 Task: Add the task  Create automated testing scripts for the app to the section Code Commanders in the project TreatWorks and add a Due Date to the respective task as 2024/03/14.
Action: Mouse moved to (742, 508)
Screenshot: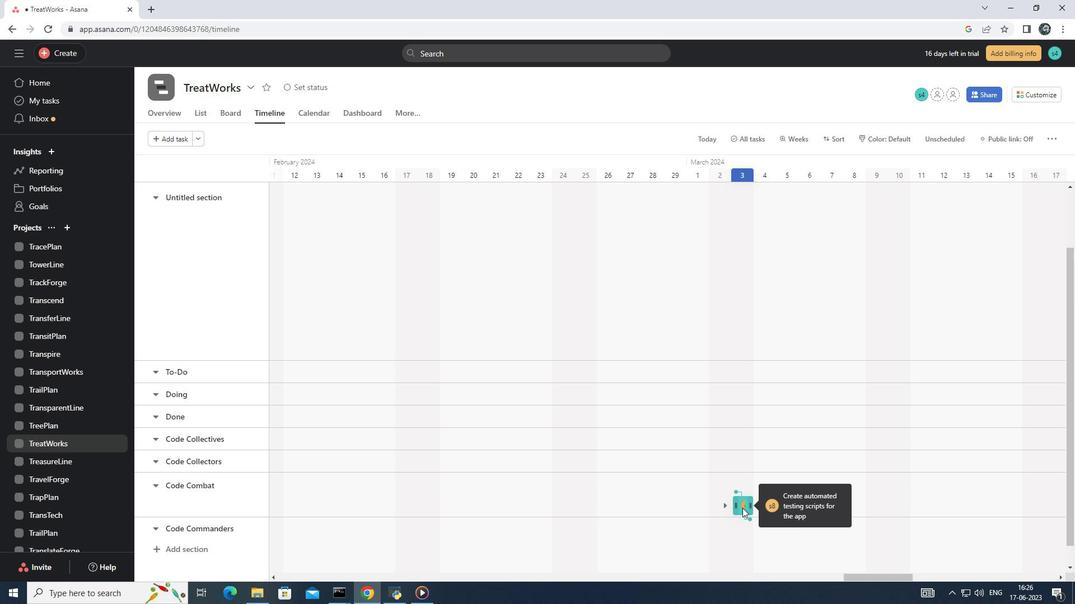 
Action: Mouse pressed left at (742, 508)
Screenshot: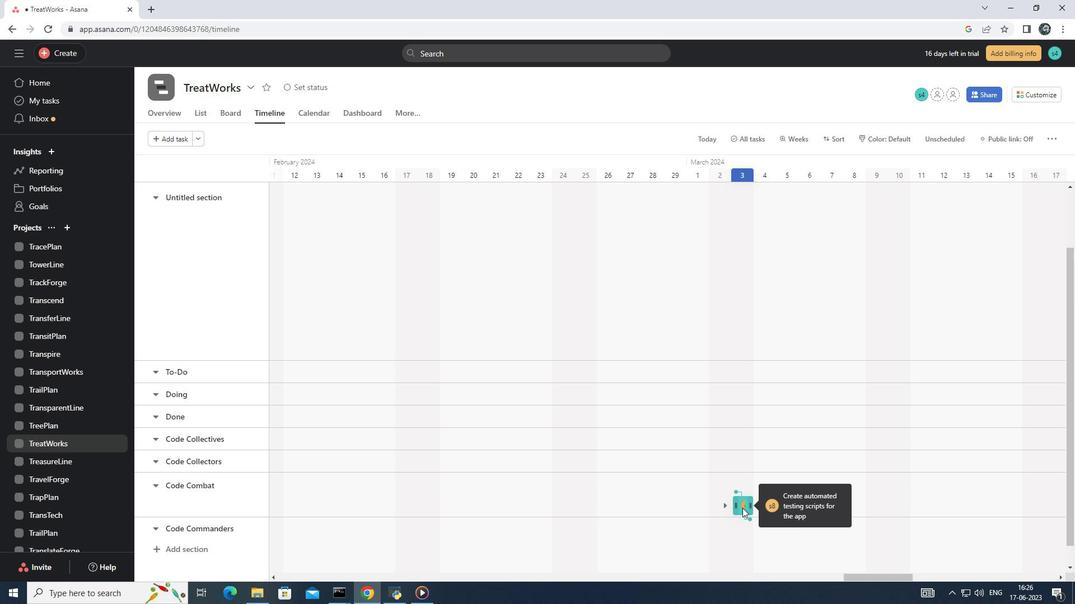
Action: Mouse moved to (876, 242)
Screenshot: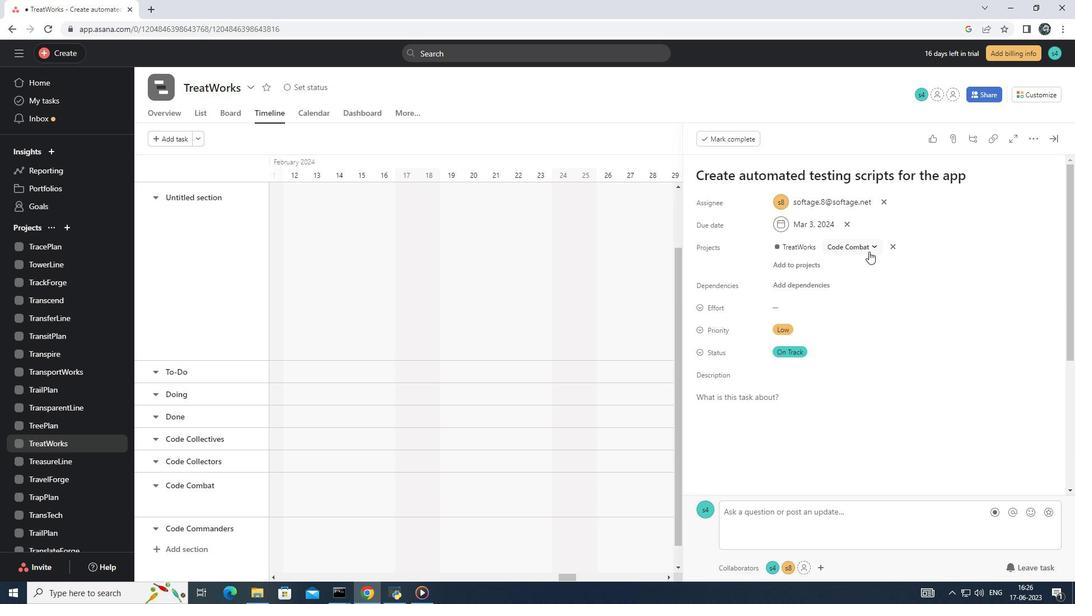 
Action: Mouse pressed left at (876, 242)
Screenshot: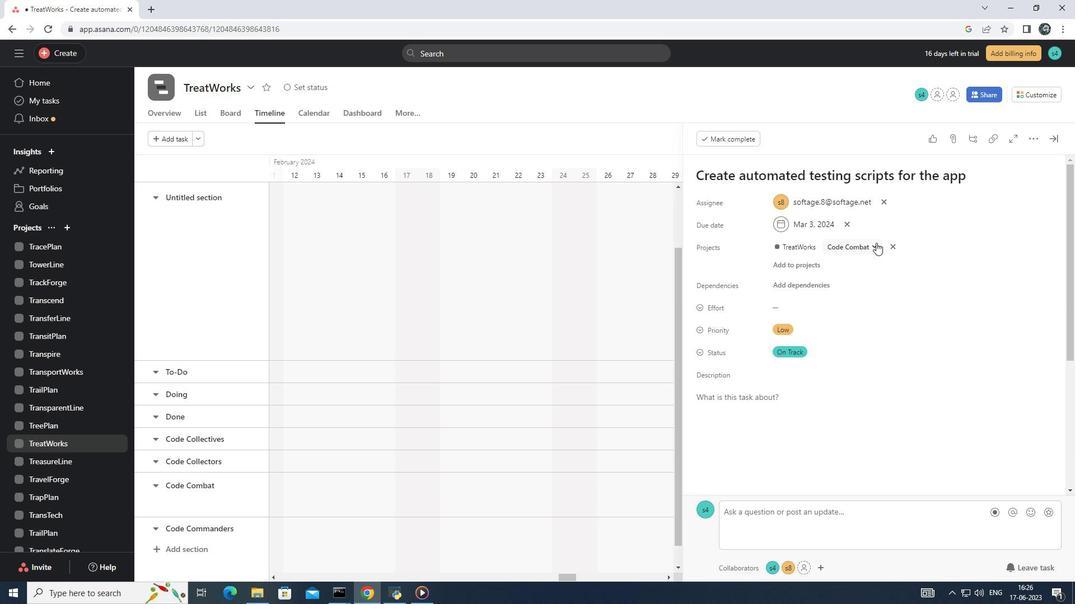 
Action: Mouse moved to (842, 413)
Screenshot: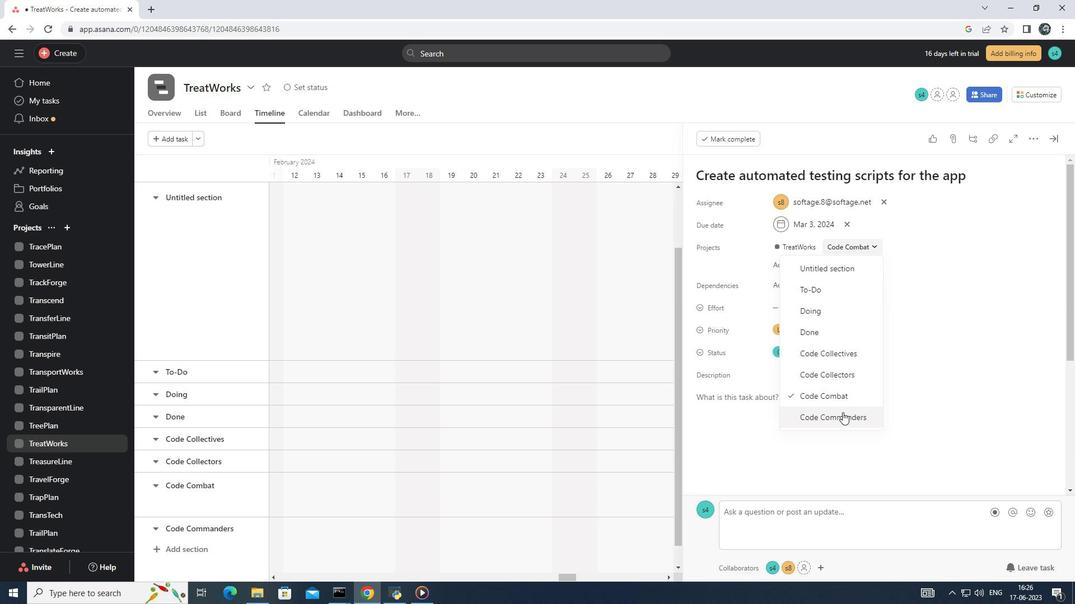 
Action: Mouse pressed left at (842, 413)
Screenshot: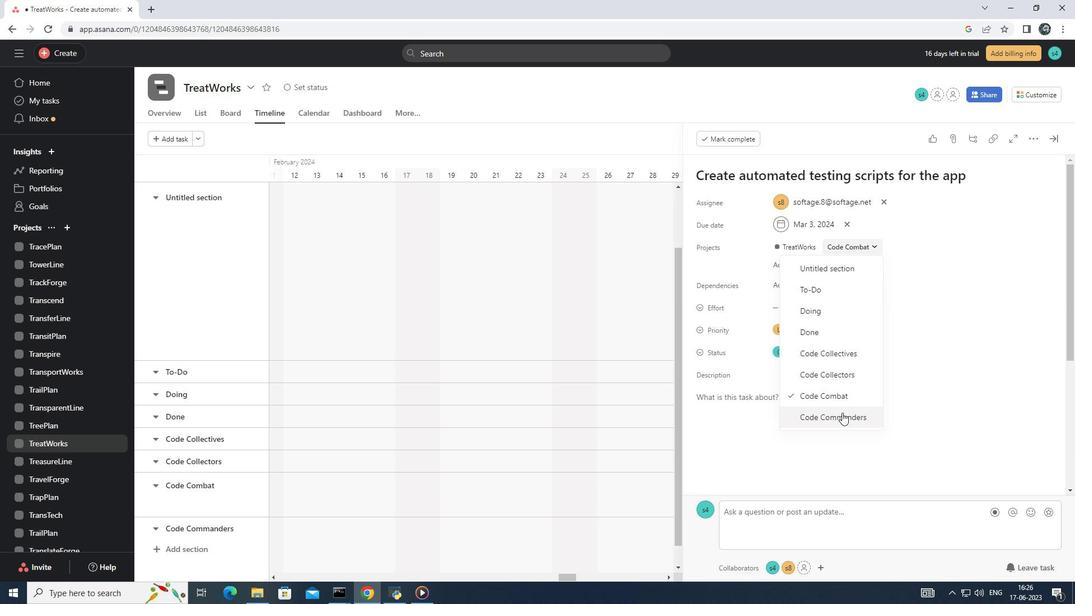 
Action: Mouse moved to (848, 221)
Screenshot: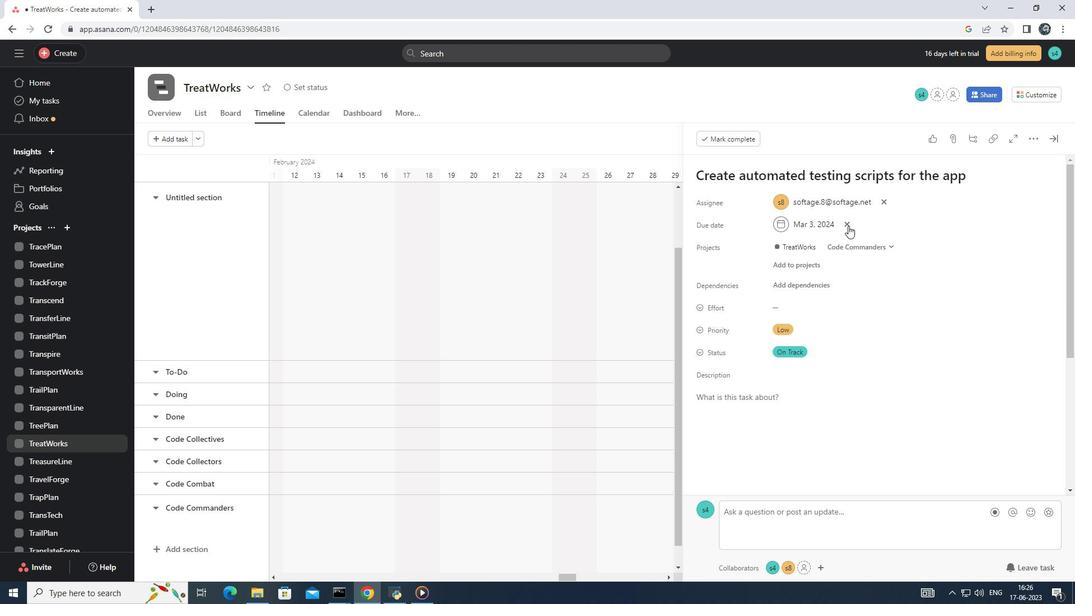 
Action: Mouse pressed left at (848, 221)
Screenshot: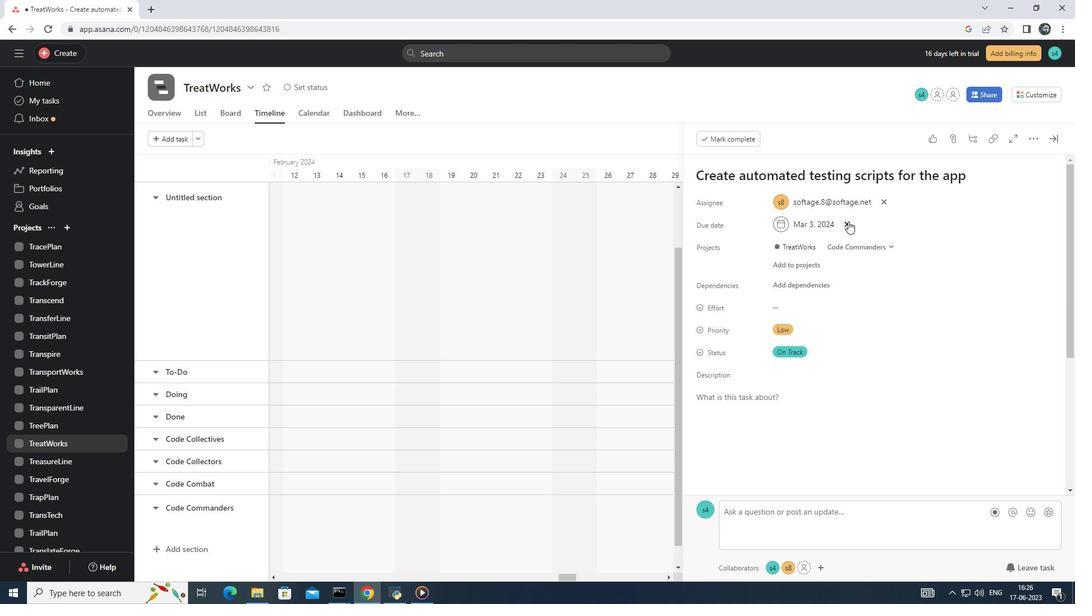 
Action: Mouse moved to (782, 224)
Screenshot: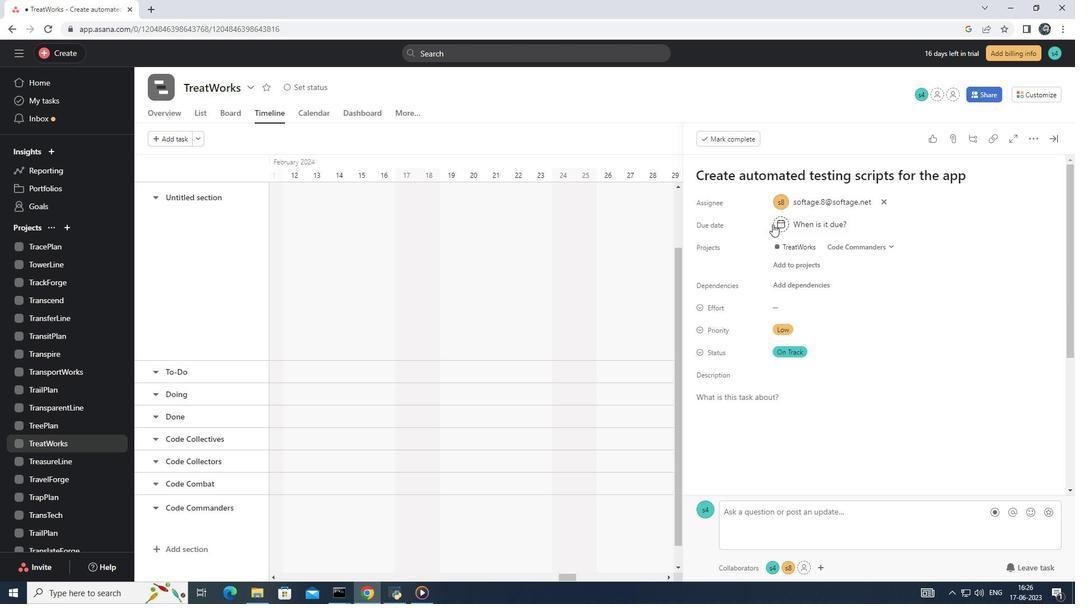 
Action: Mouse pressed left at (782, 224)
Screenshot: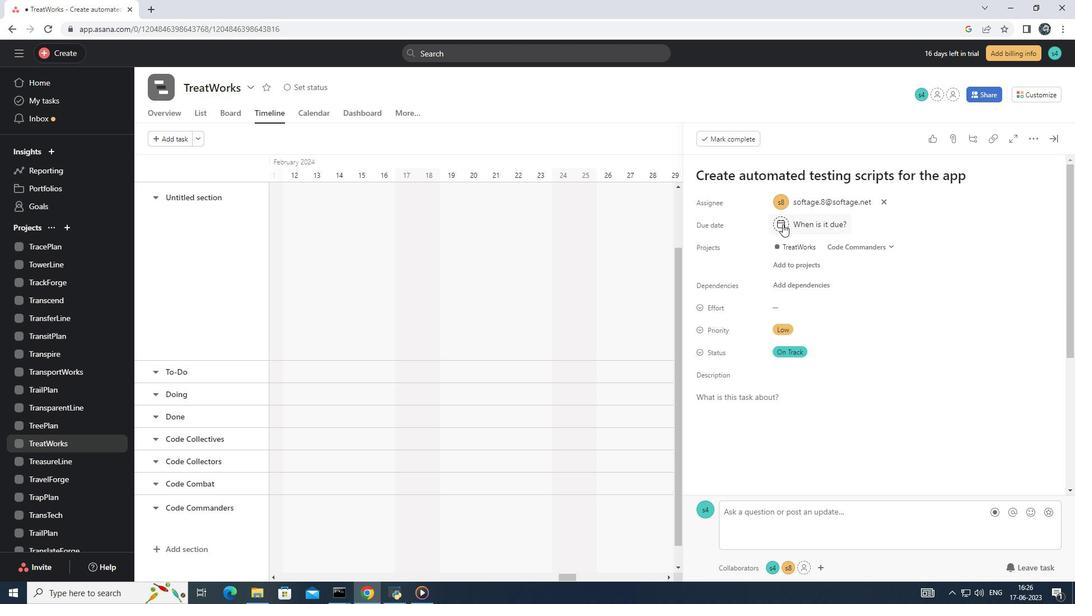 
Action: Mouse moved to (863, 257)
Screenshot: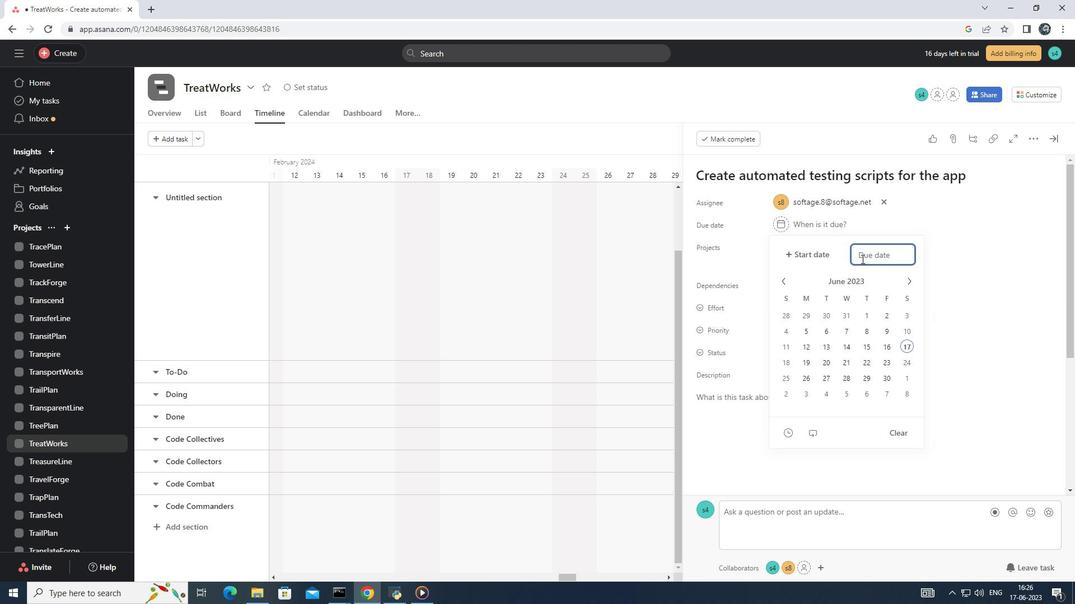 
Action: Mouse pressed left at (863, 257)
Screenshot: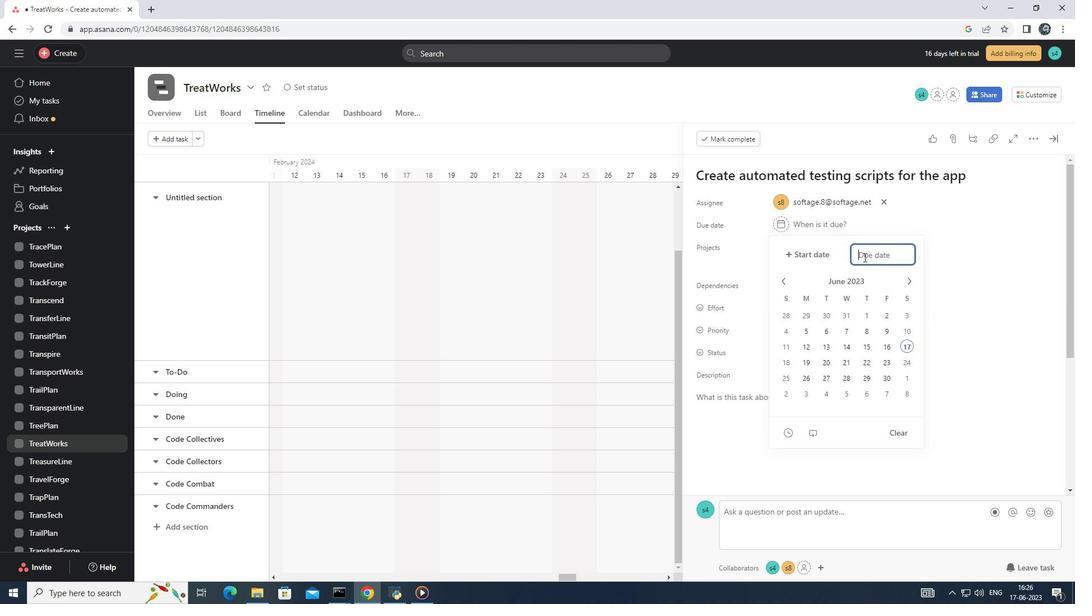 
Action: Key pressed 2024/03/14<Key.enter>
Screenshot: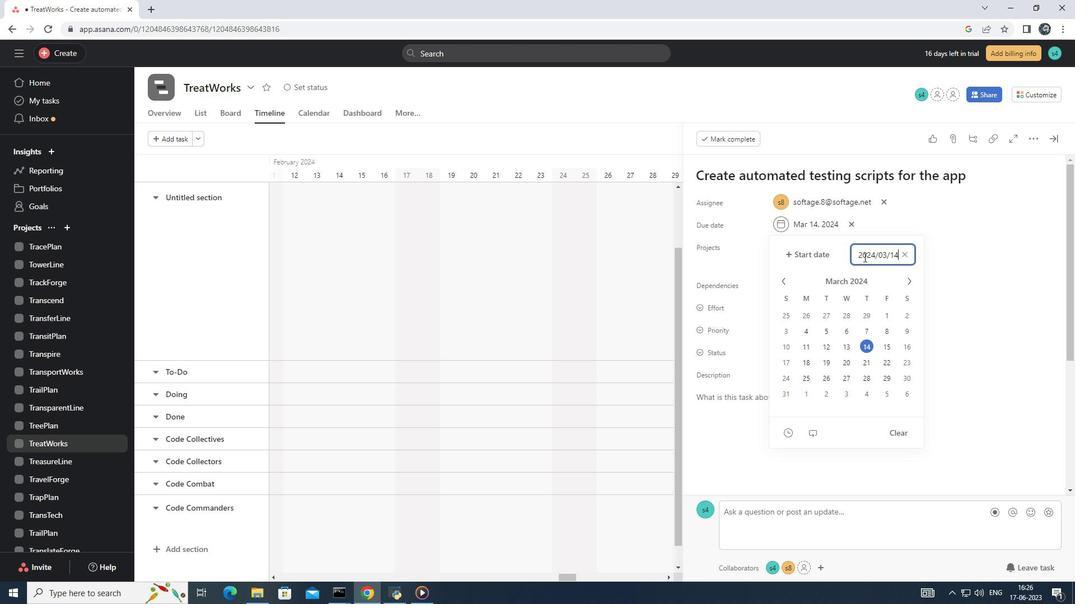 
